 Task: For heading Calibri with Bold.  font size for heading24,  'Change the font style of data to'Bell MT.  and font size to 16,  Change the alignment of both headline & data to Align middle & Align Center.  In the sheet  Data Collection Template Workbook Sheet
Action: Mouse moved to (943, 125)
Screenshot: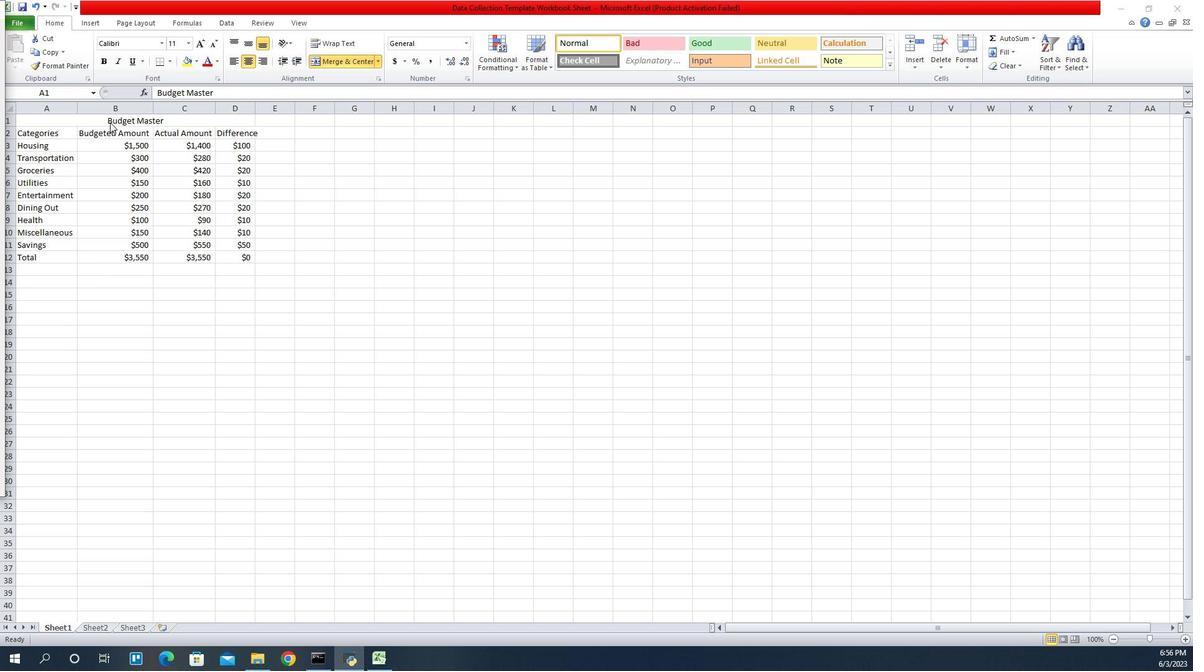 
Action: Mouse pressed left at (943, 125)
Screenshot: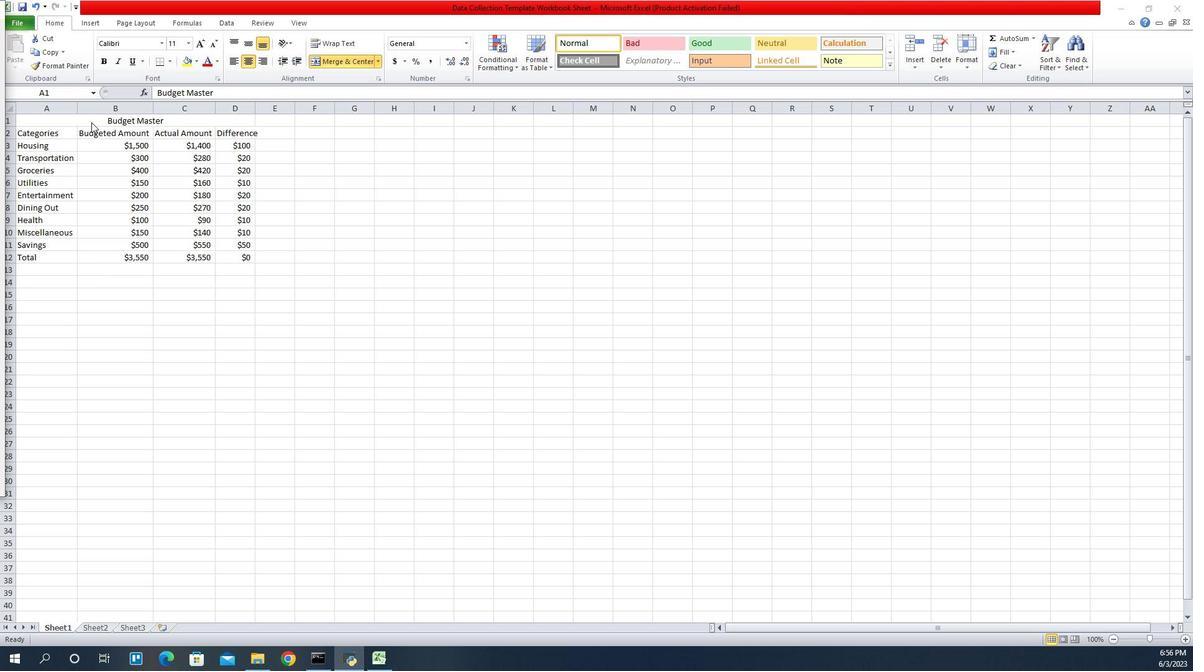 
Action: Mouse moved to (1011, 50)
Screenshot: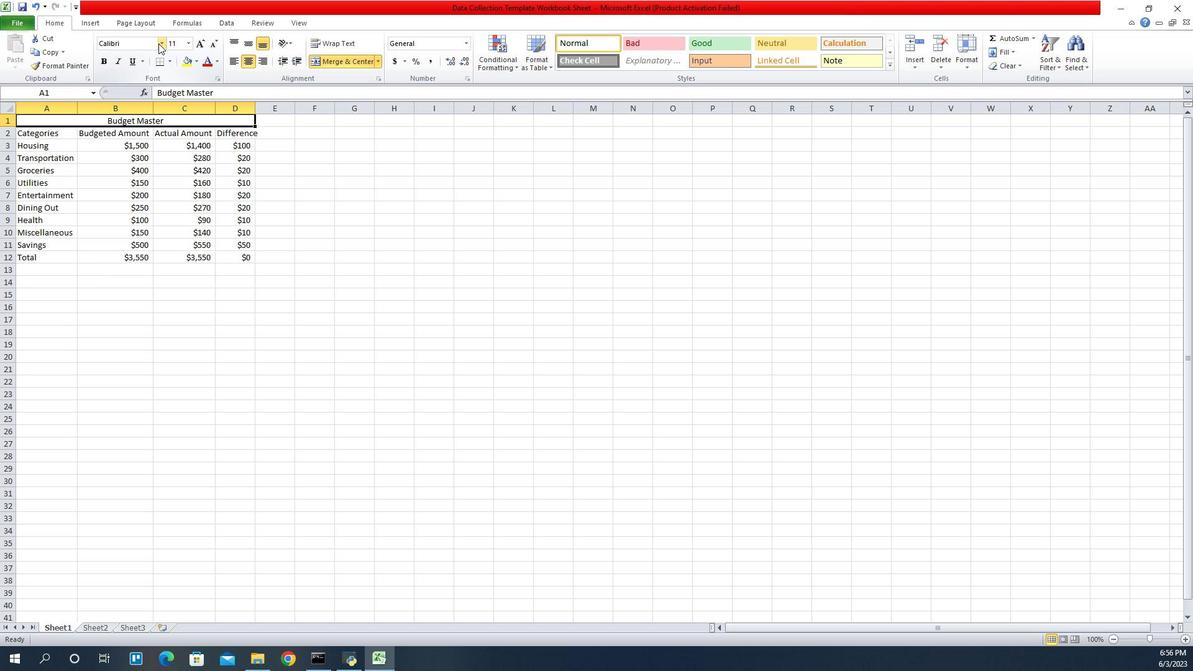 
Action: Mouse pressed left at (1011, 50)
Screenshot: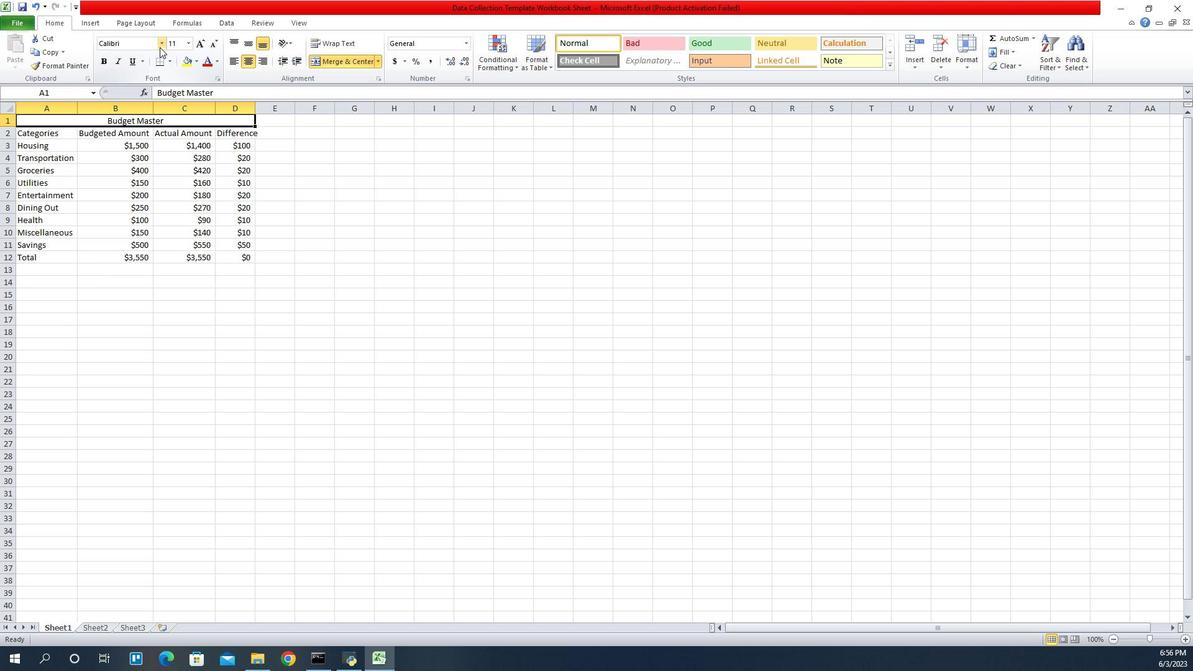 
Action: Mouse moved to (1004, 85)
Screenshot: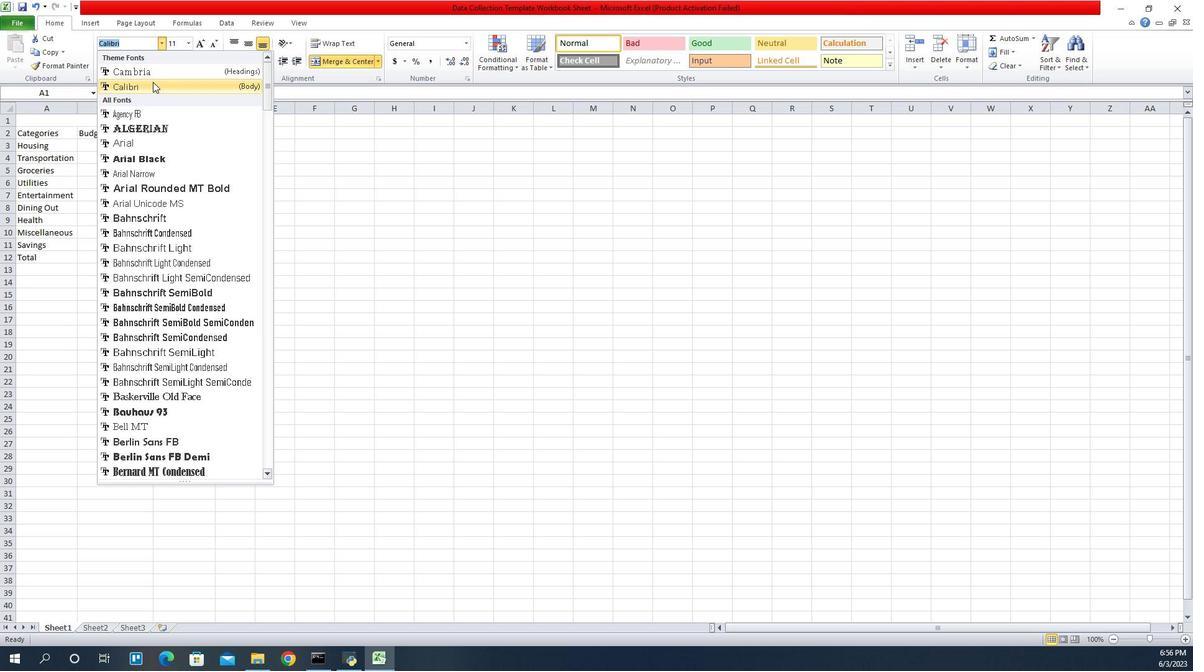 
Action: Mouse pressed left at (1004, 85)
Screenshot: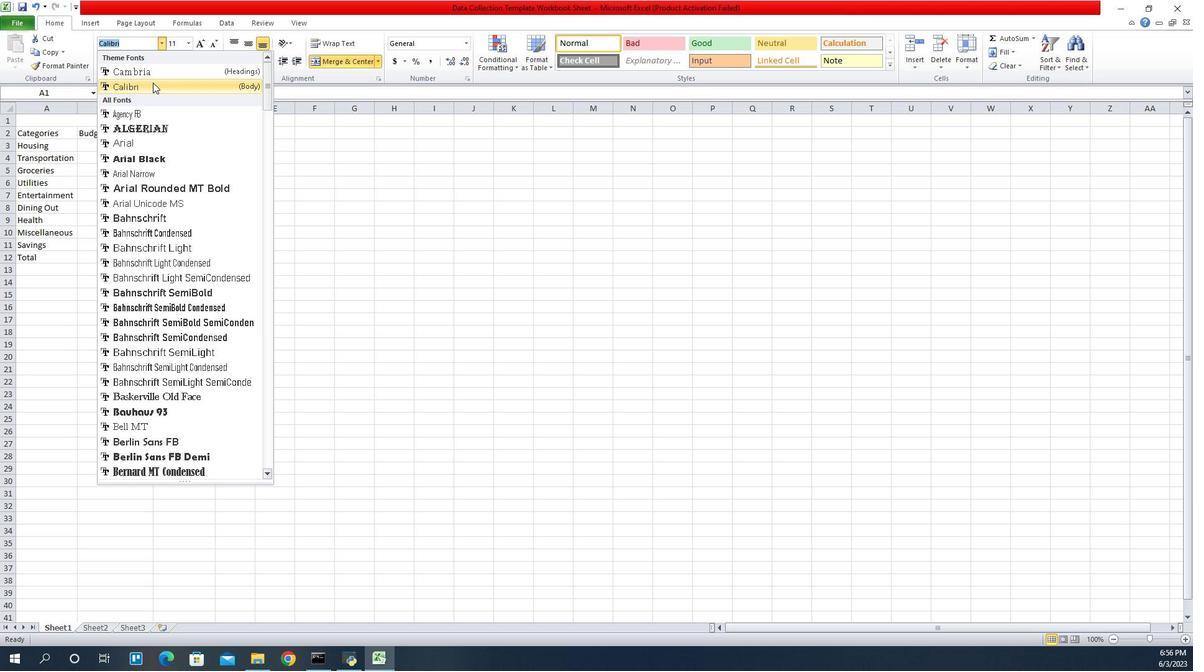 
Action: Mouse moved to (956, 65)
Screenshot: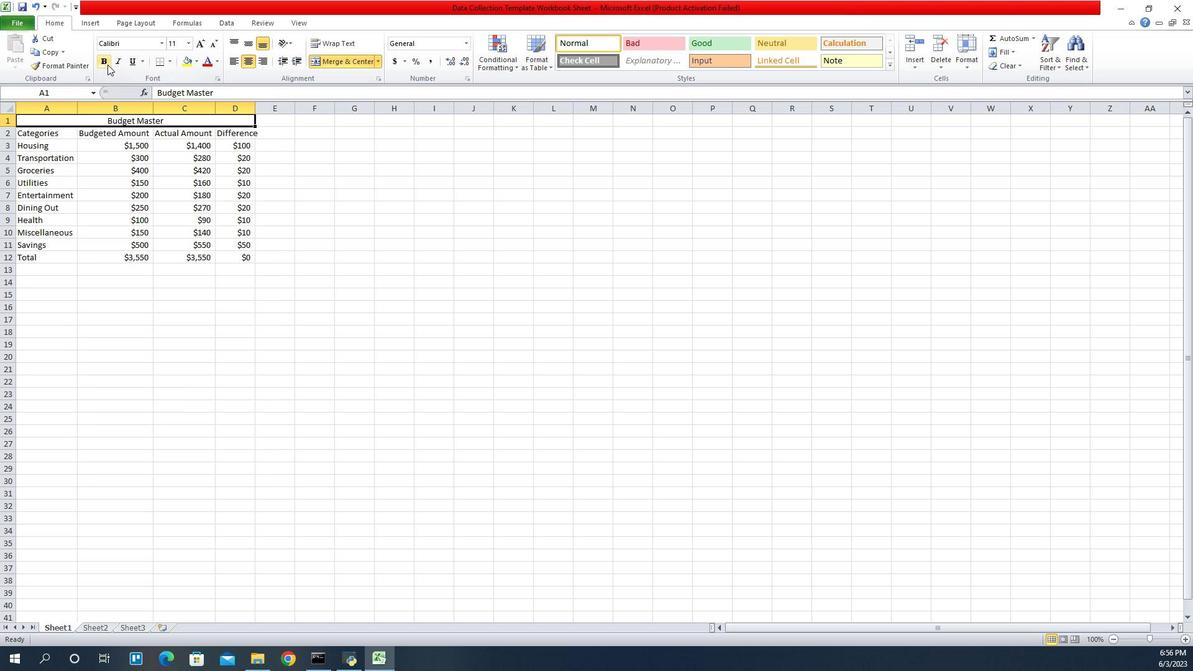 
Action: Mouse pressed left at (956, 65)
Screenshot: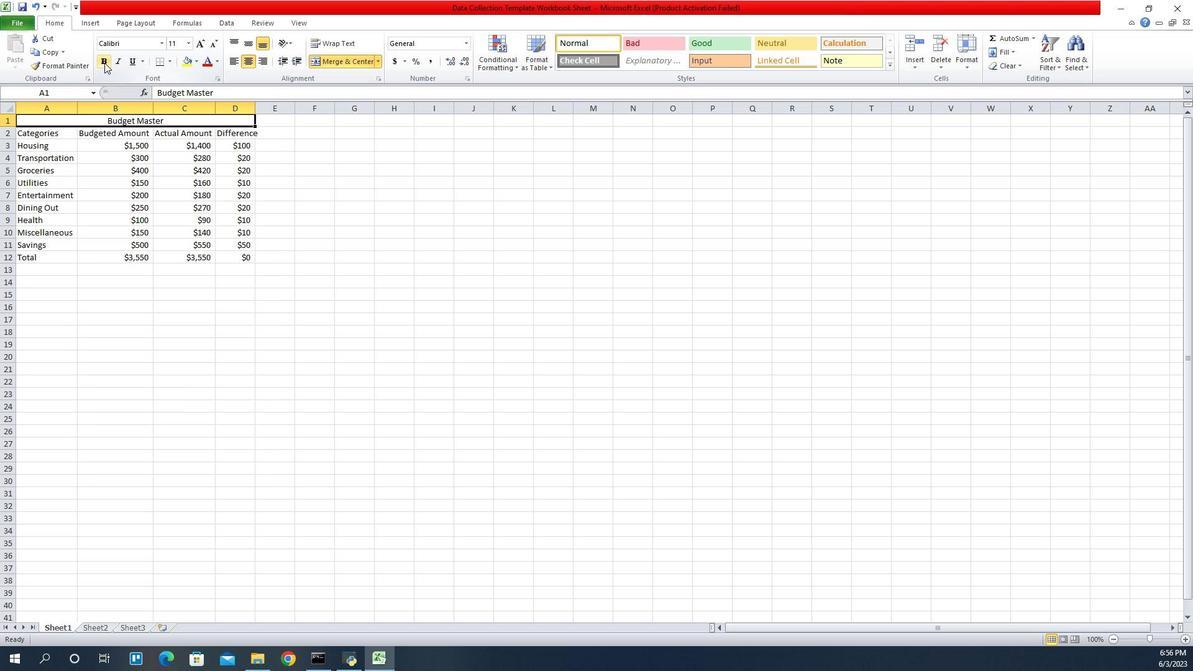 
Action: Mouse moved to (1038, 49)
Screenshot: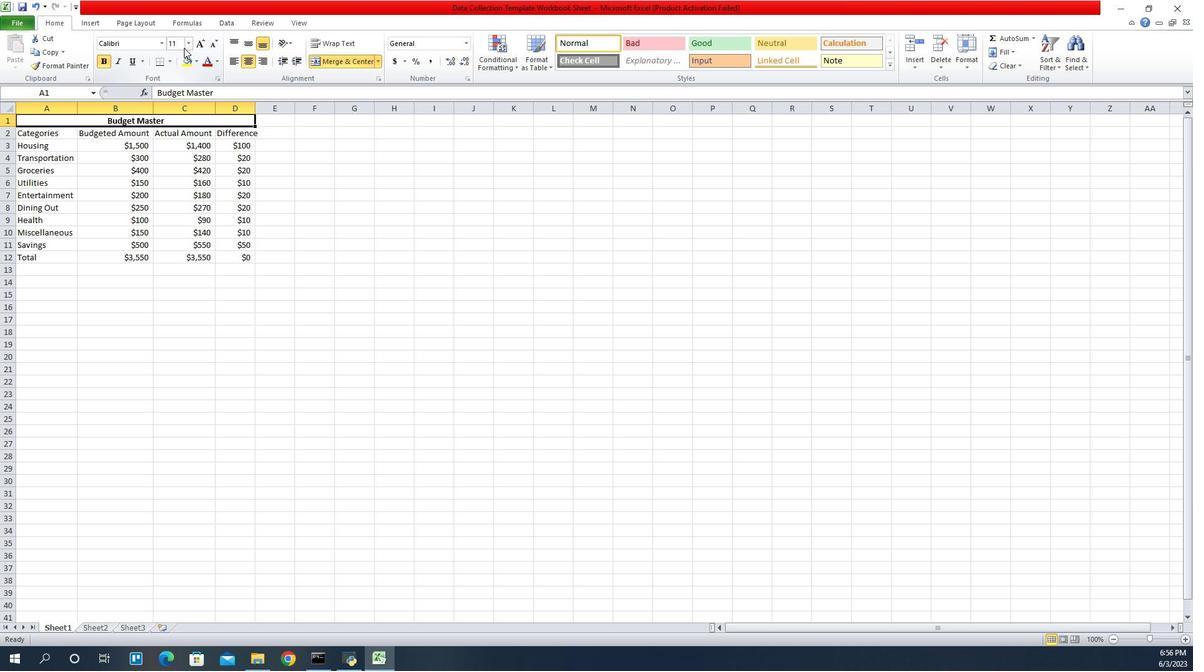
Action: Mouse pressed left at (1038, 49)
Screenshot: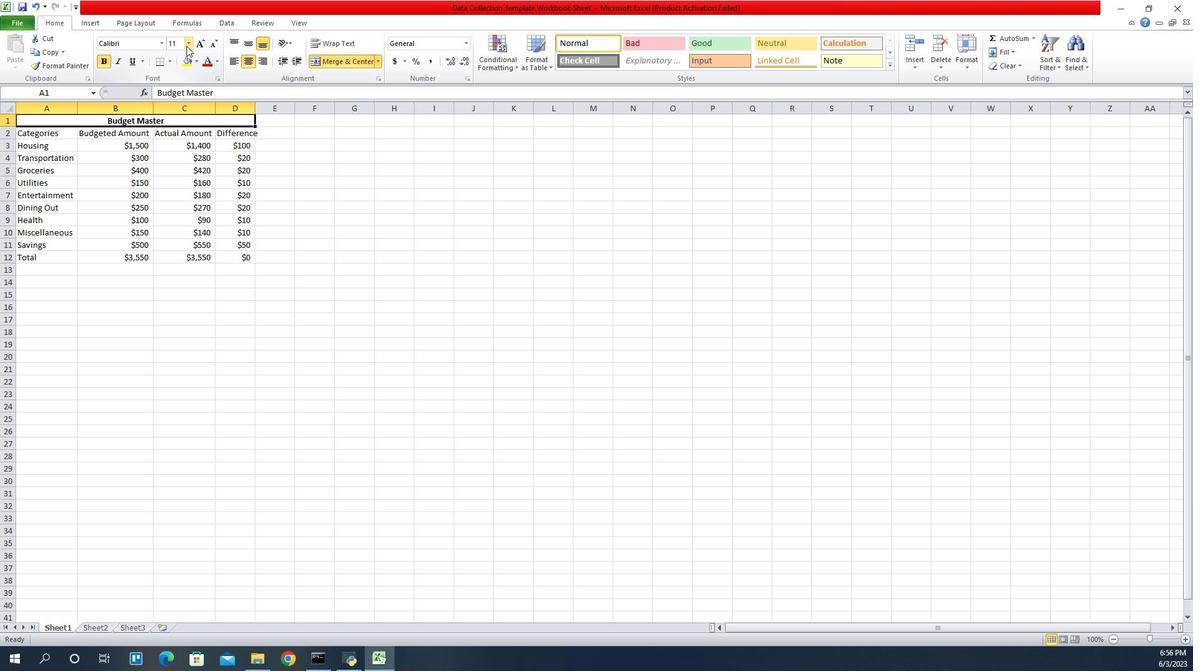 
Action: Mouse moved to (1023, 162)
Screenshot: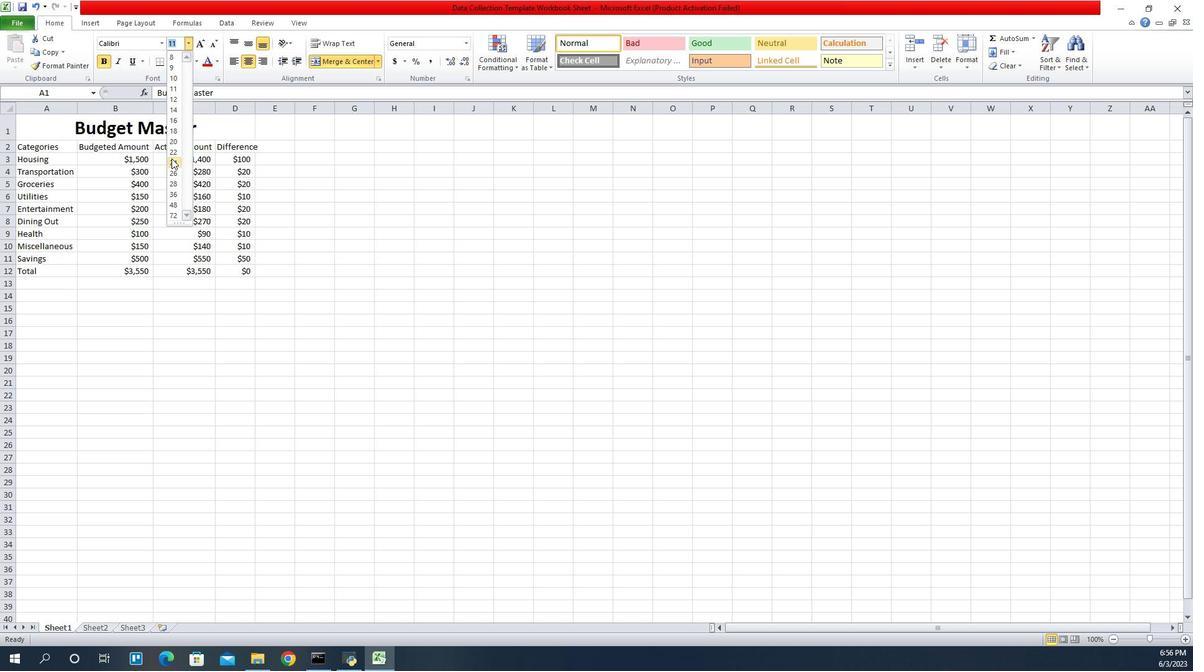 
Action: Mouse pressed left at (1023, 162)
Screenshot: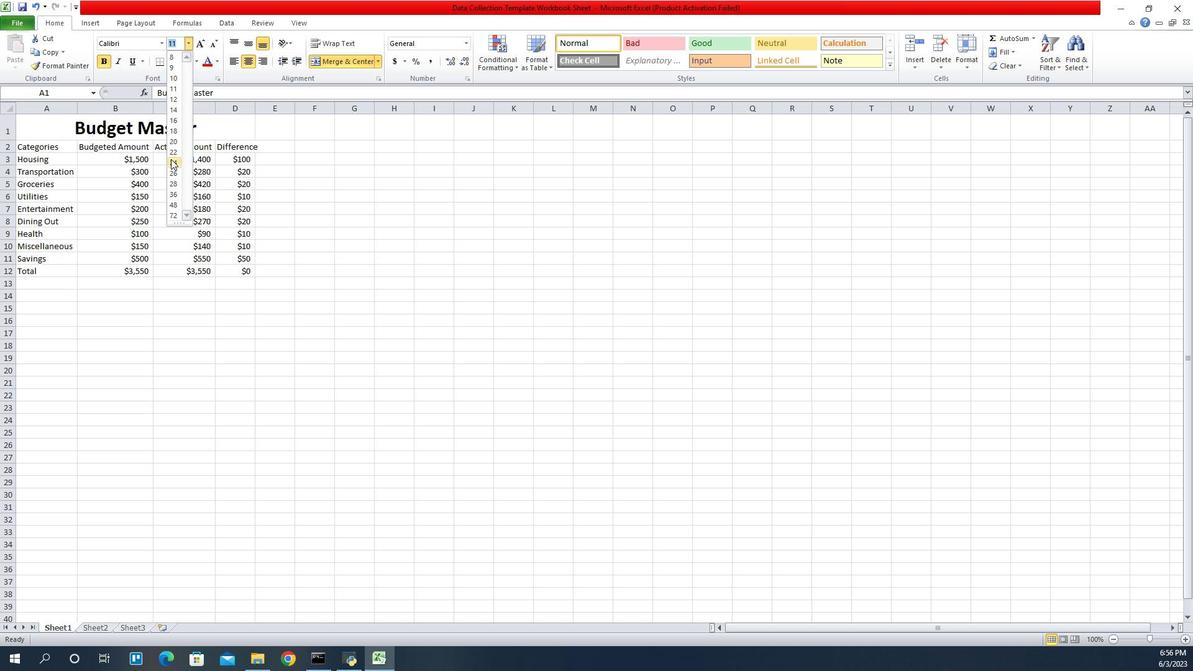 
Action: Mouse moved to (894, 147)
Screenshot: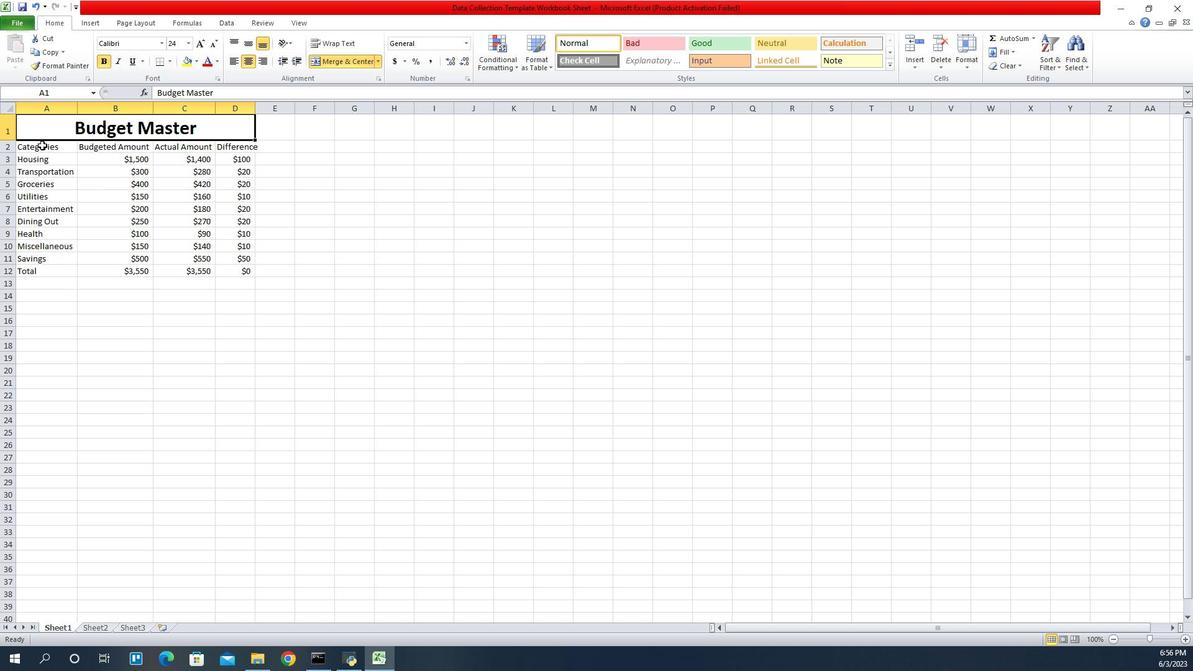 
Action: Mouse pressed left at (894, 147)
Screenshot: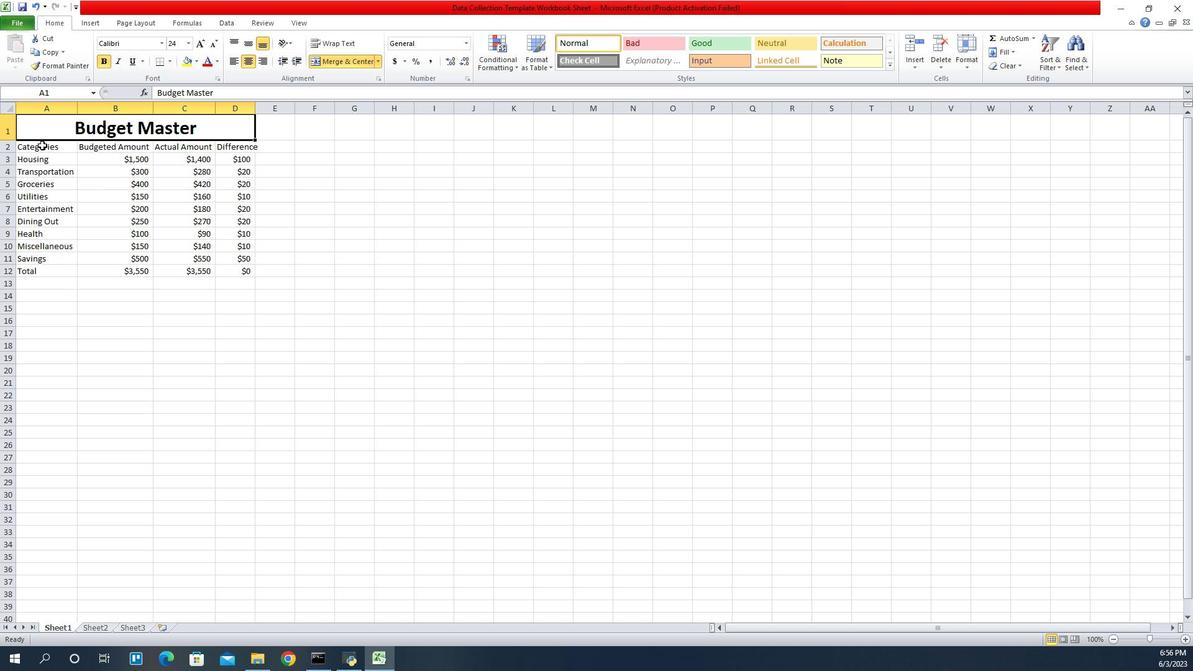 
Action: Mouse moved to (1014, 45)
Screenshot: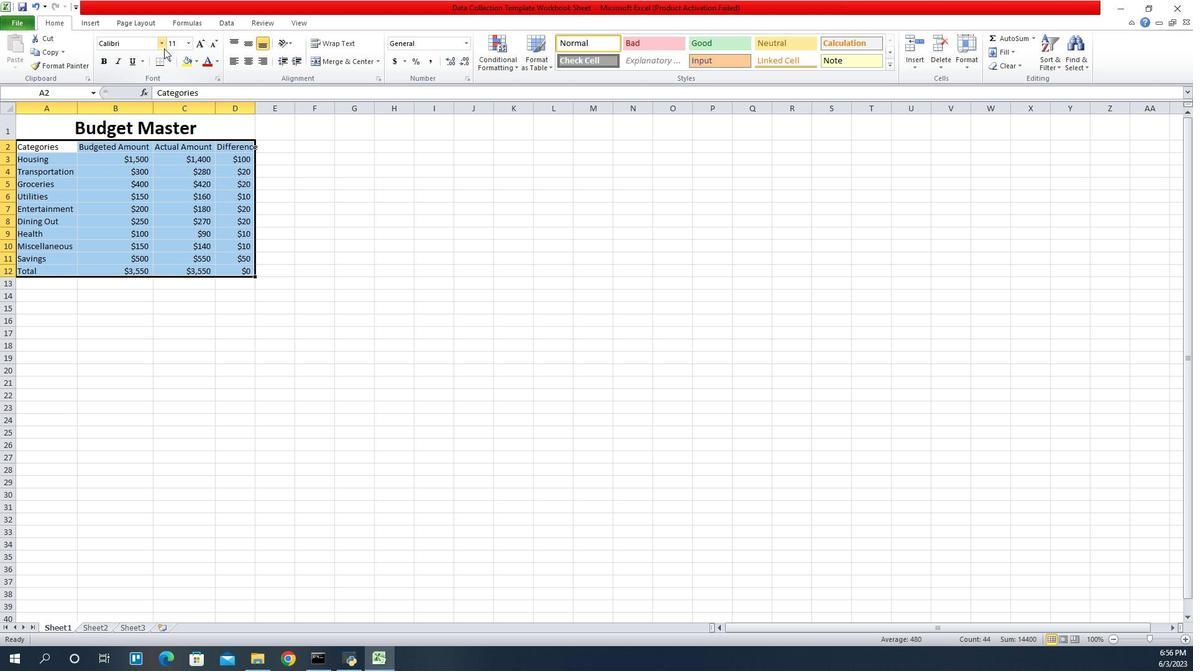 
Action: Mouse pressed left at (1014, 45)
Screenshot: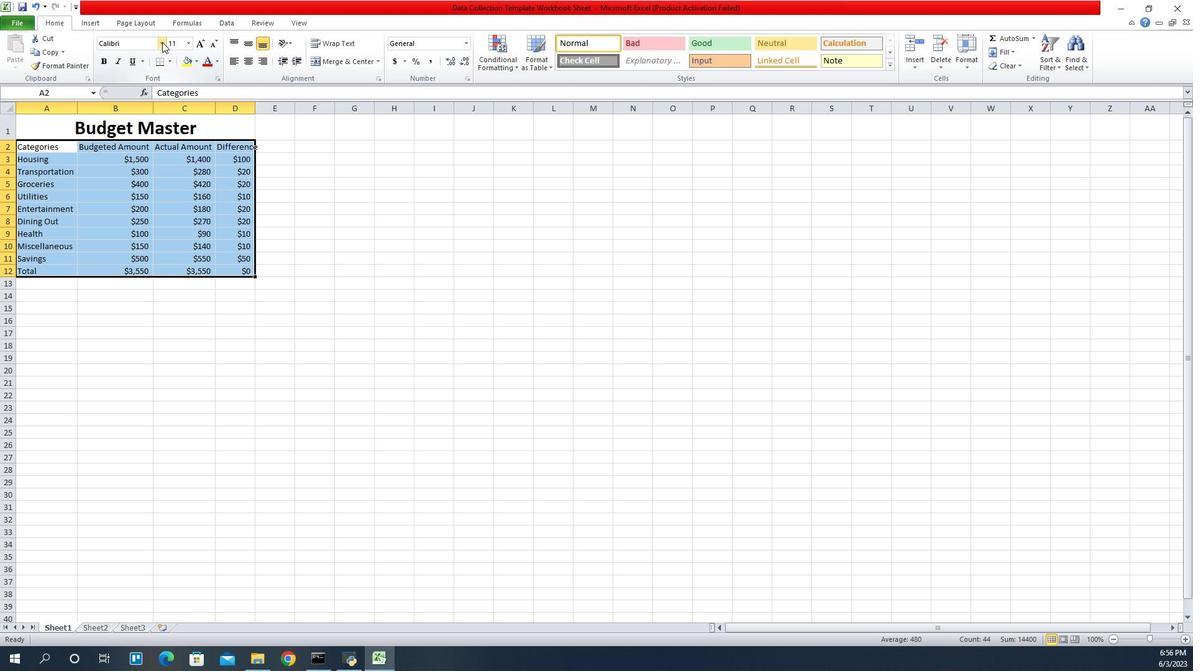 
Action: Mouse moved to (989, 425)
Screenshot: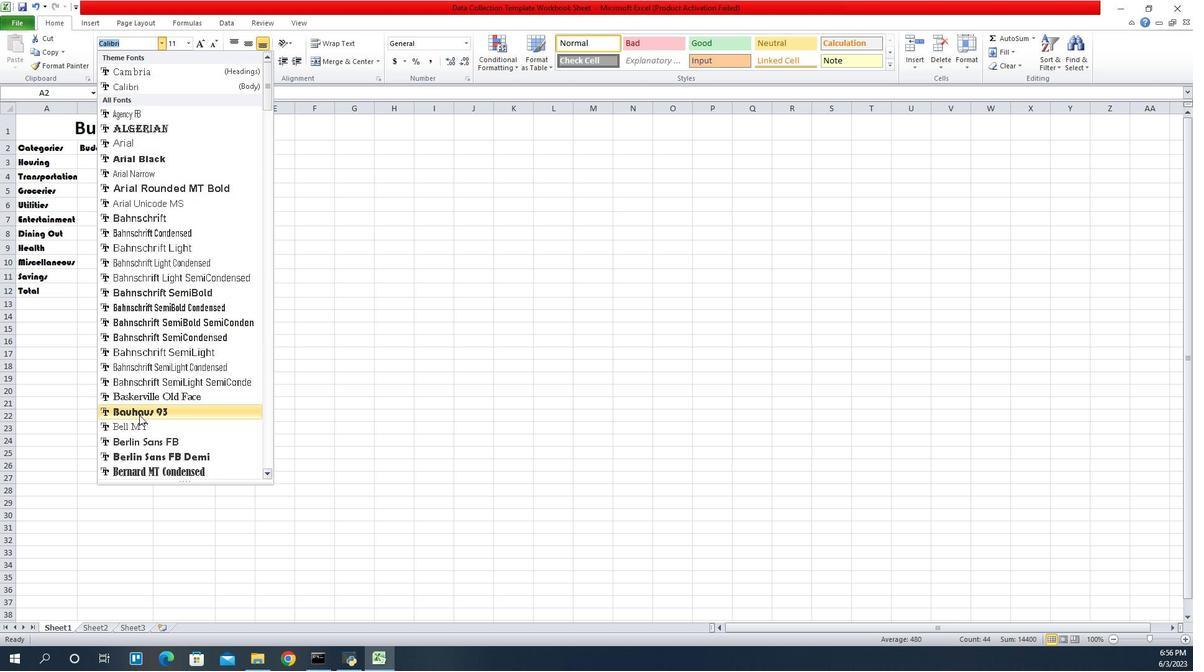 
Action: Mouse pressed left at (989, 425)
Screenshot: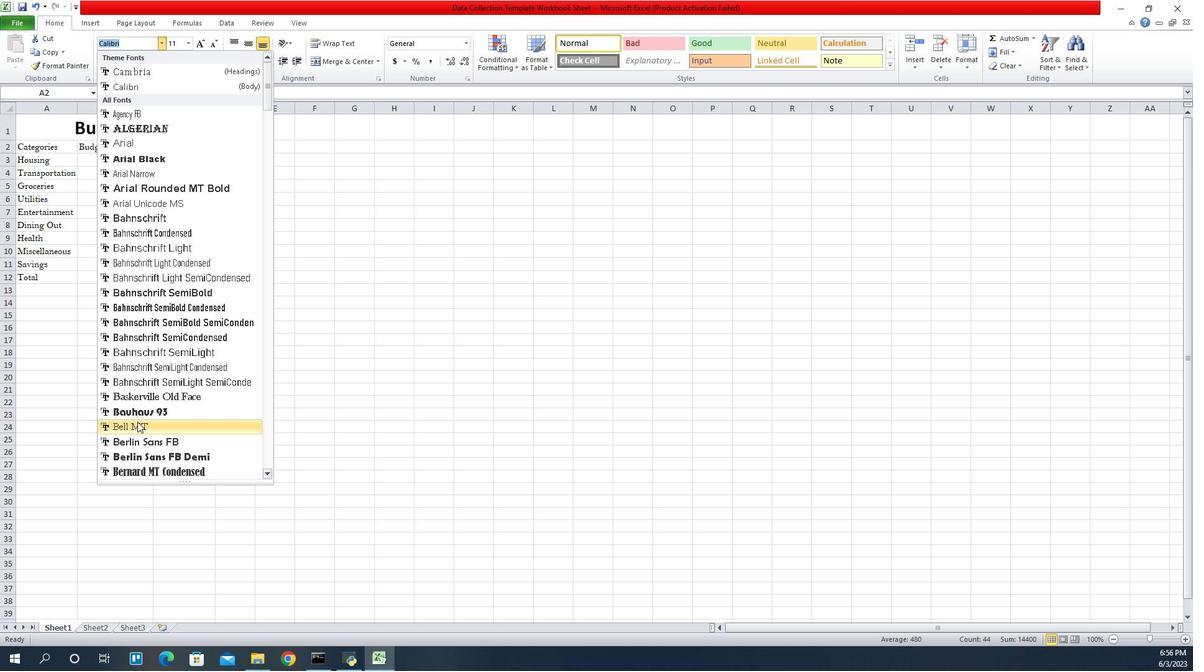 
Action: Mouse moved to (1041, 47)
Screenshot: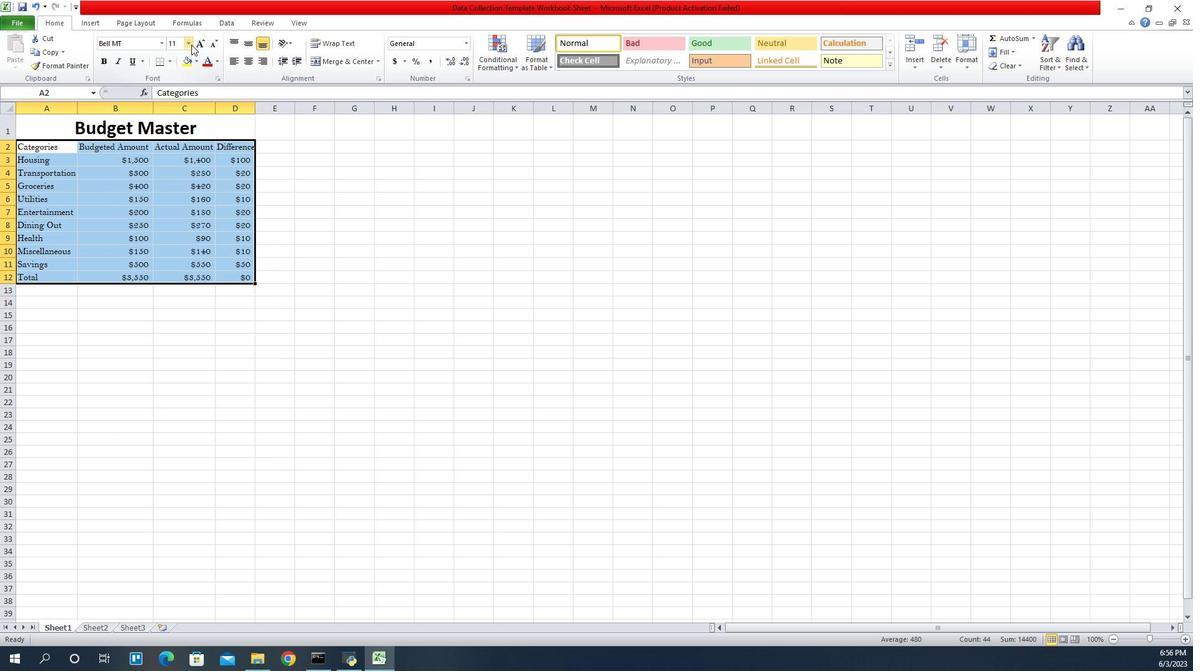 
Action: Mouse pressed left at (1041, 47)
Screenshot: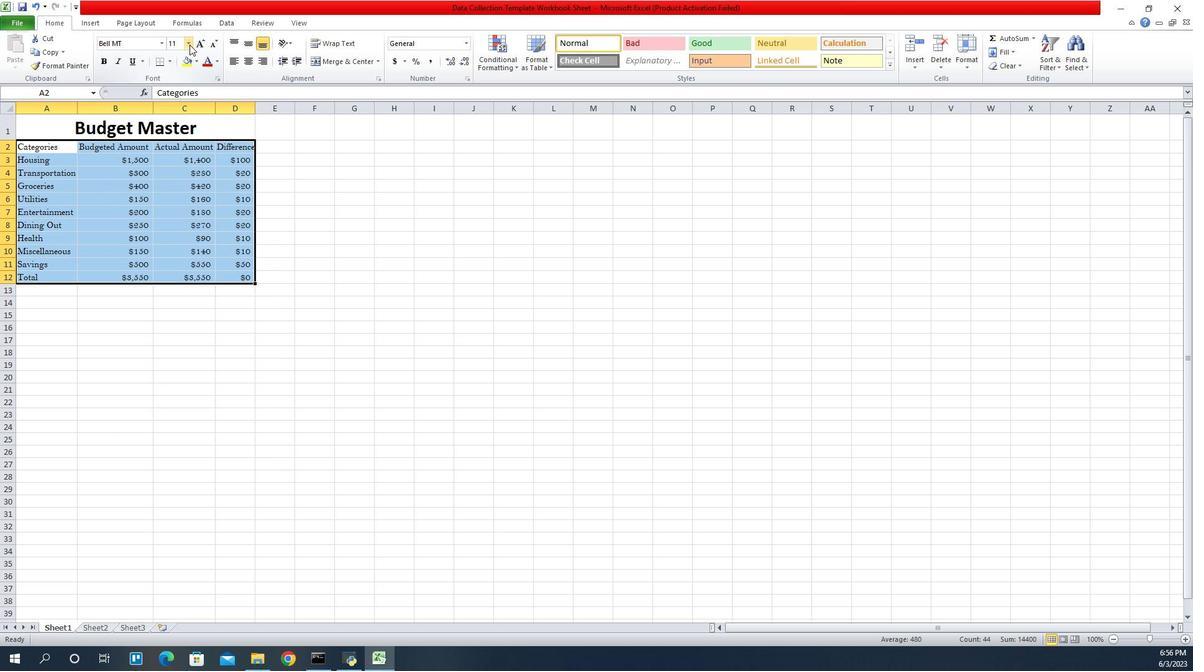
Action: Mouse moved to (1025, 123)
Screenshot: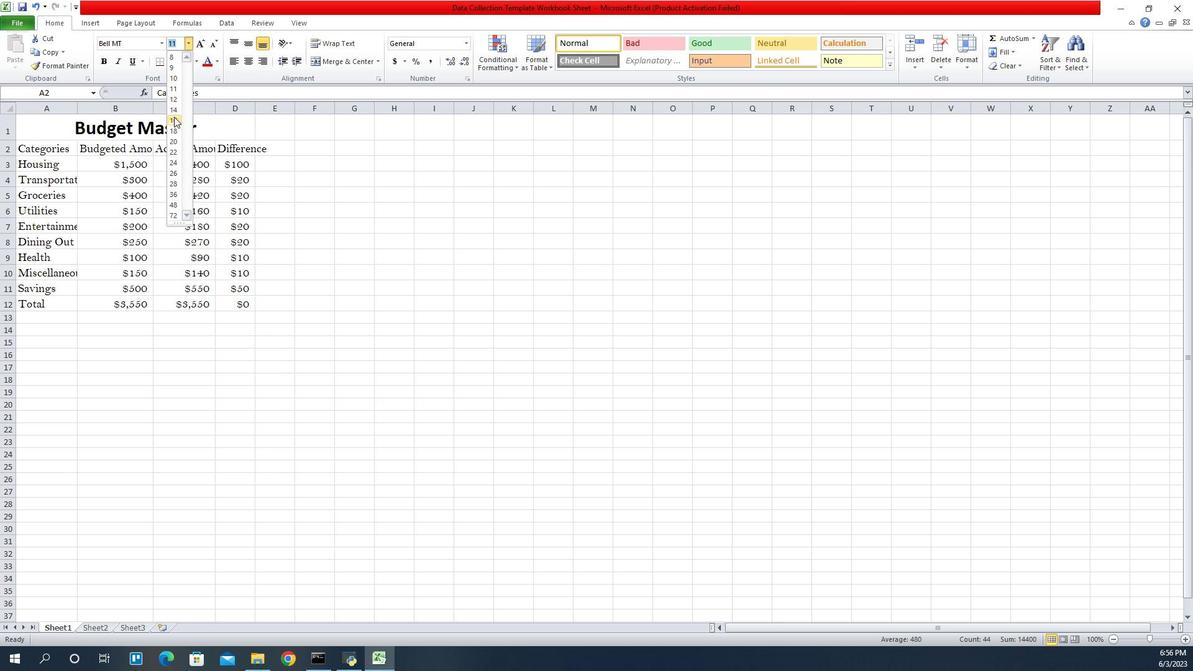 
Action: Mouse pressed left at (1025, 123)
Screenshot: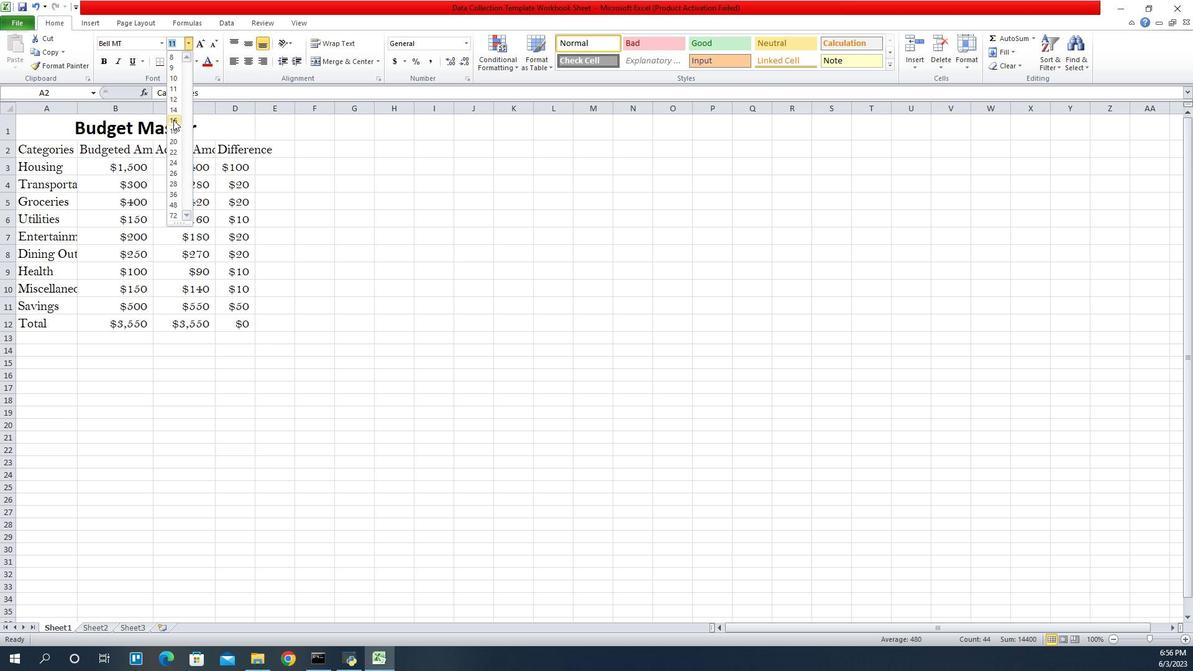 
Action: Mouse moved to (917, 119)
Screenshot: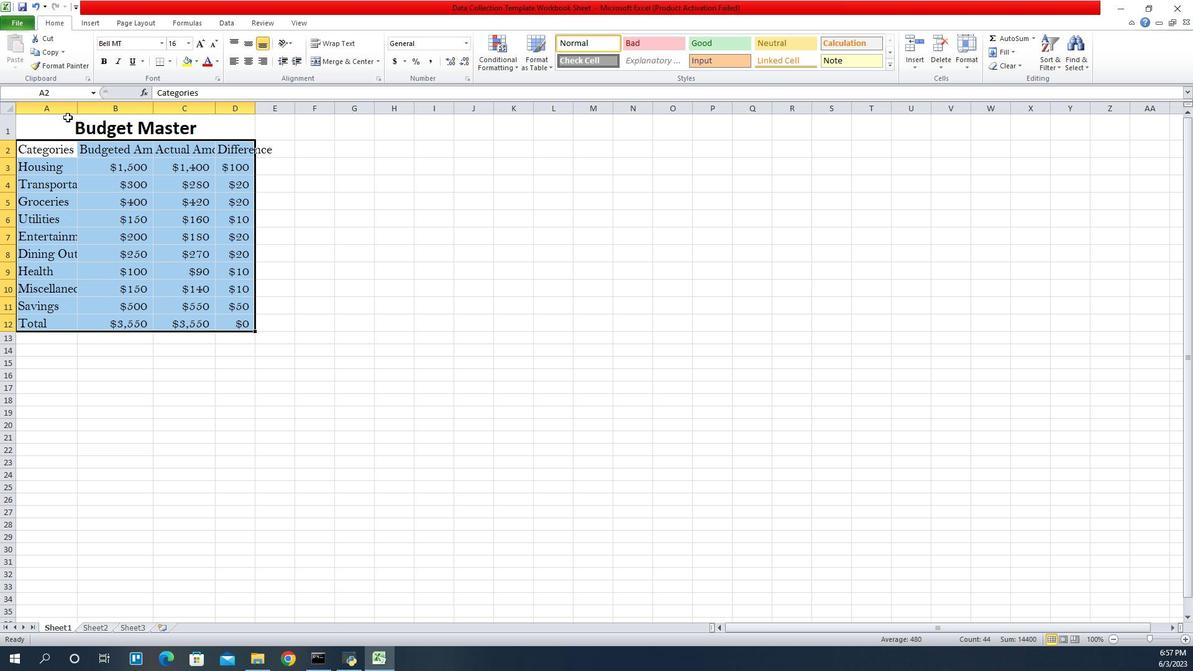 
Action: Mouse pressed left at (917, 119)
Screenshot: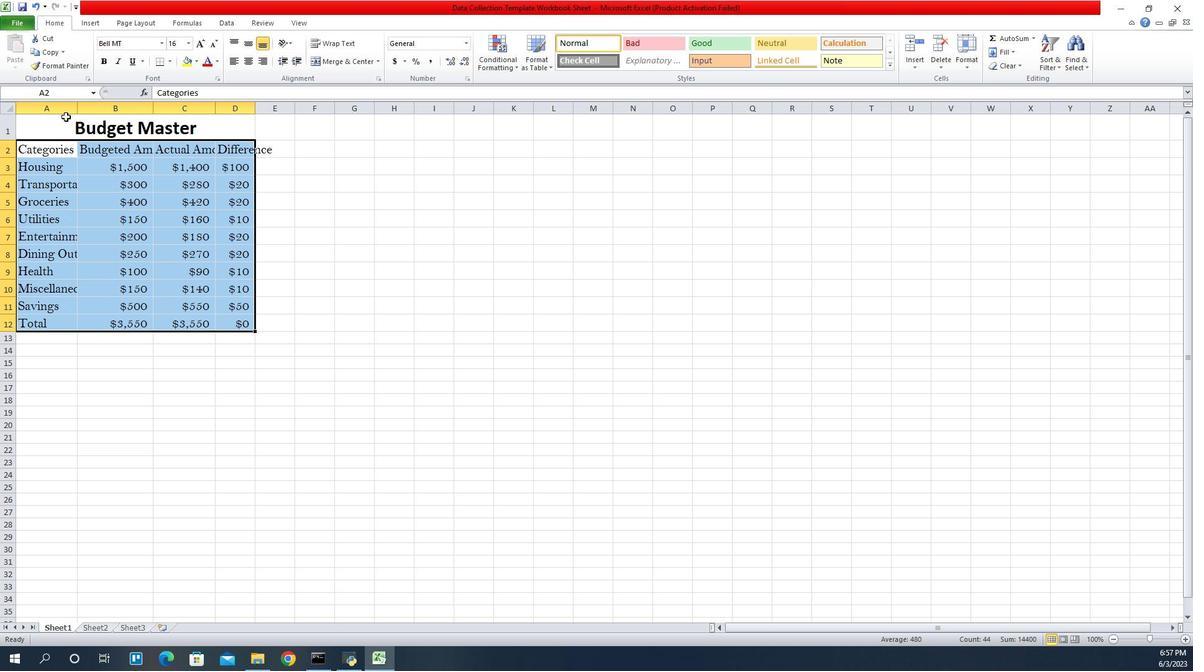 
Action: Mouse moved to (1103, 47)
Screenshot: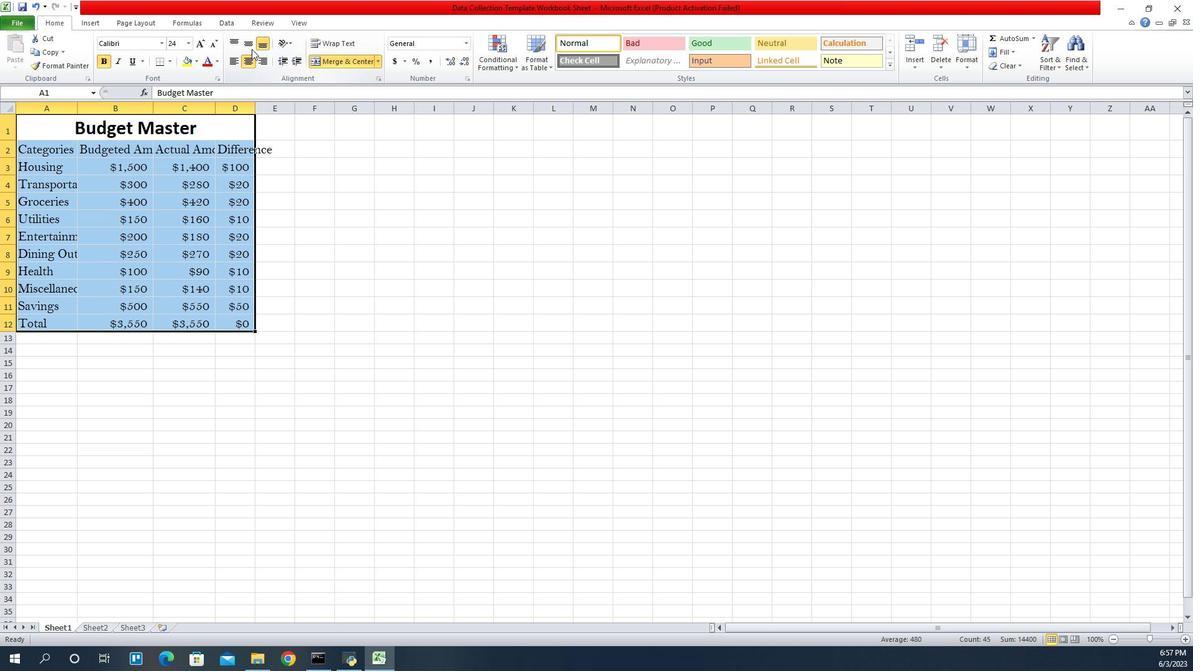 
Action: Mouse pressed left at (1103, 47)
Screenshot: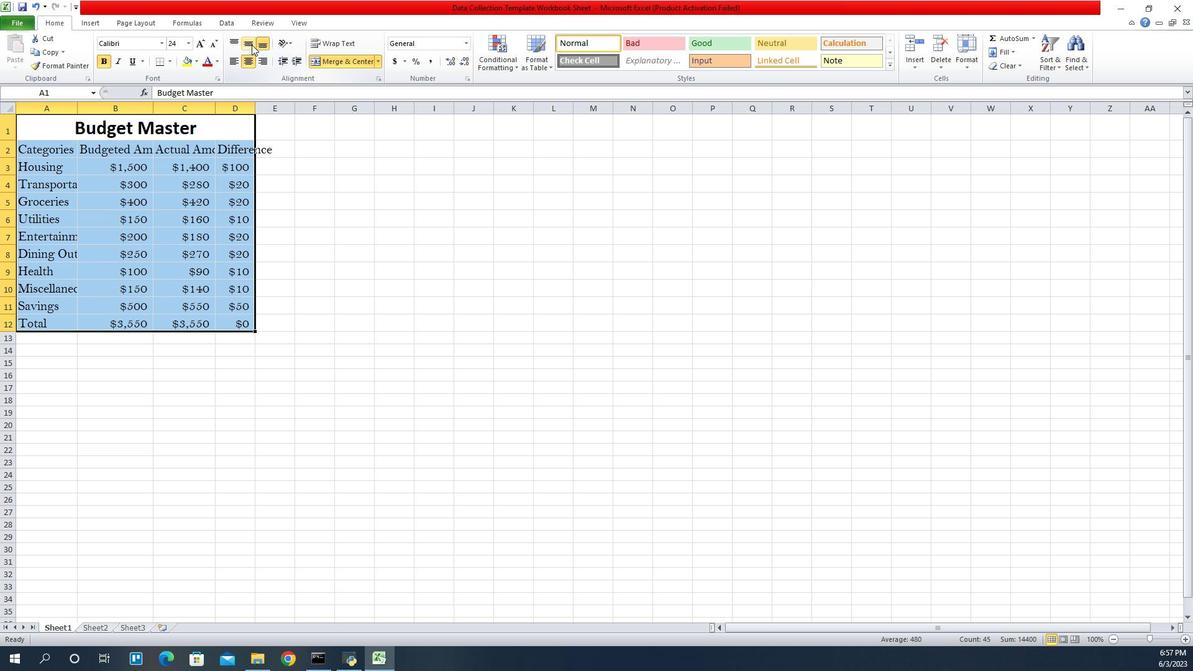 
Action: Mouse moved to (1103, 67)
Screenshot: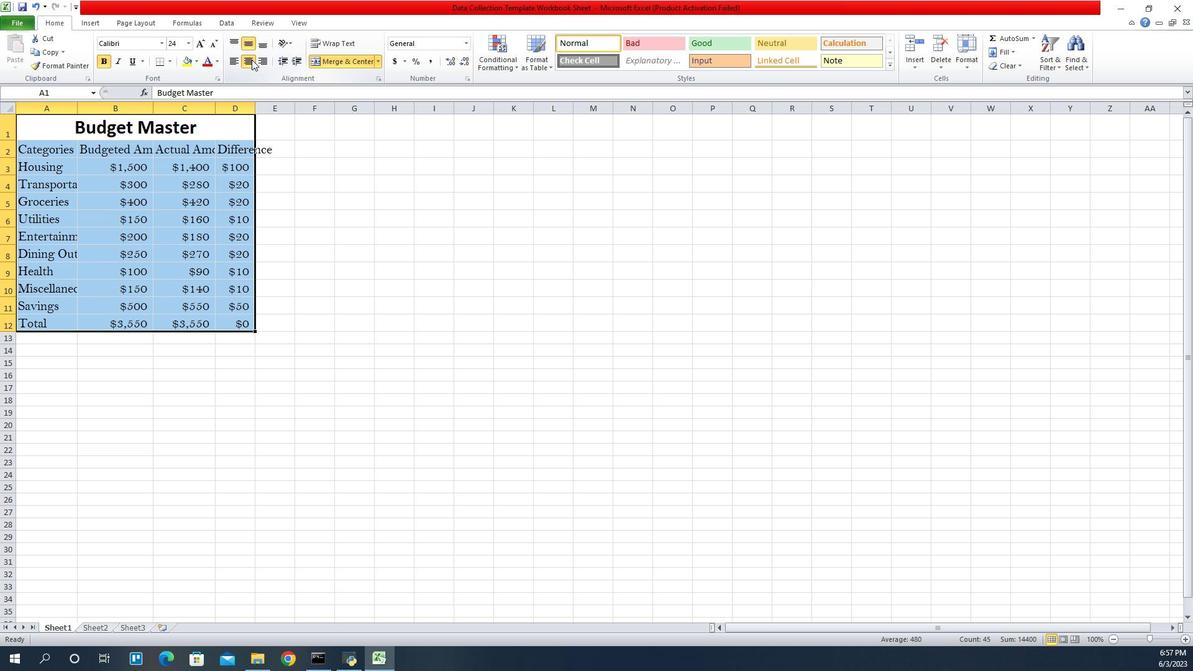 
Action: Mouse pressed left at (1103, 67)
Screenshot: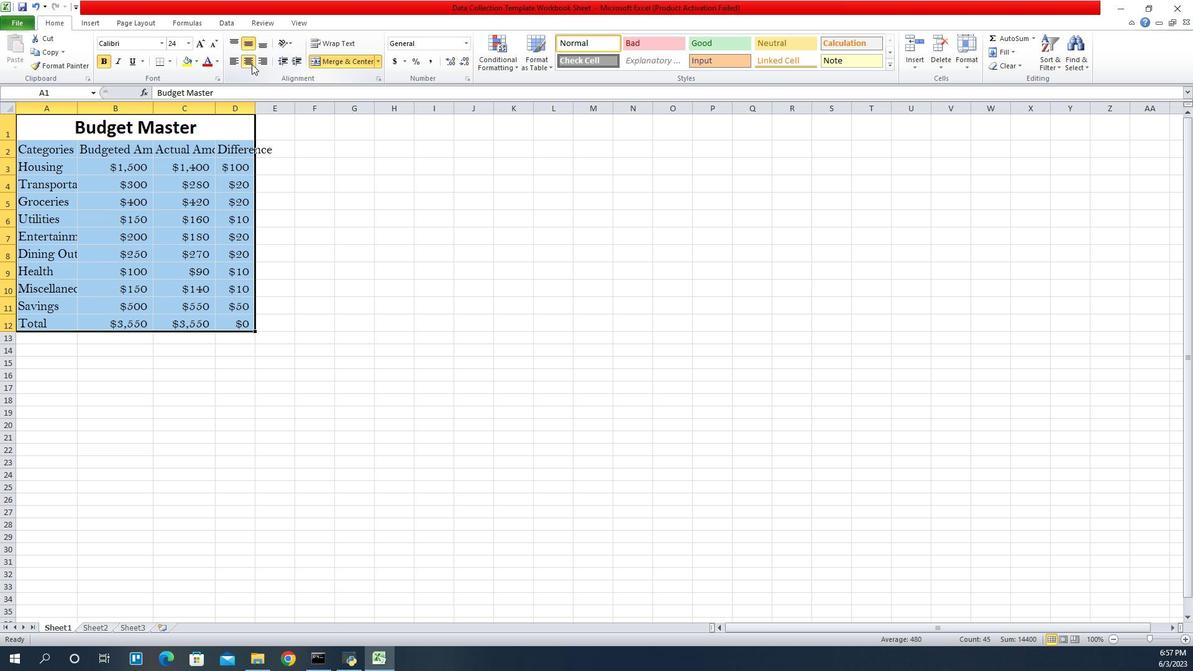 
Action: Mouse pressed left at (1103, 67)
Screenshot: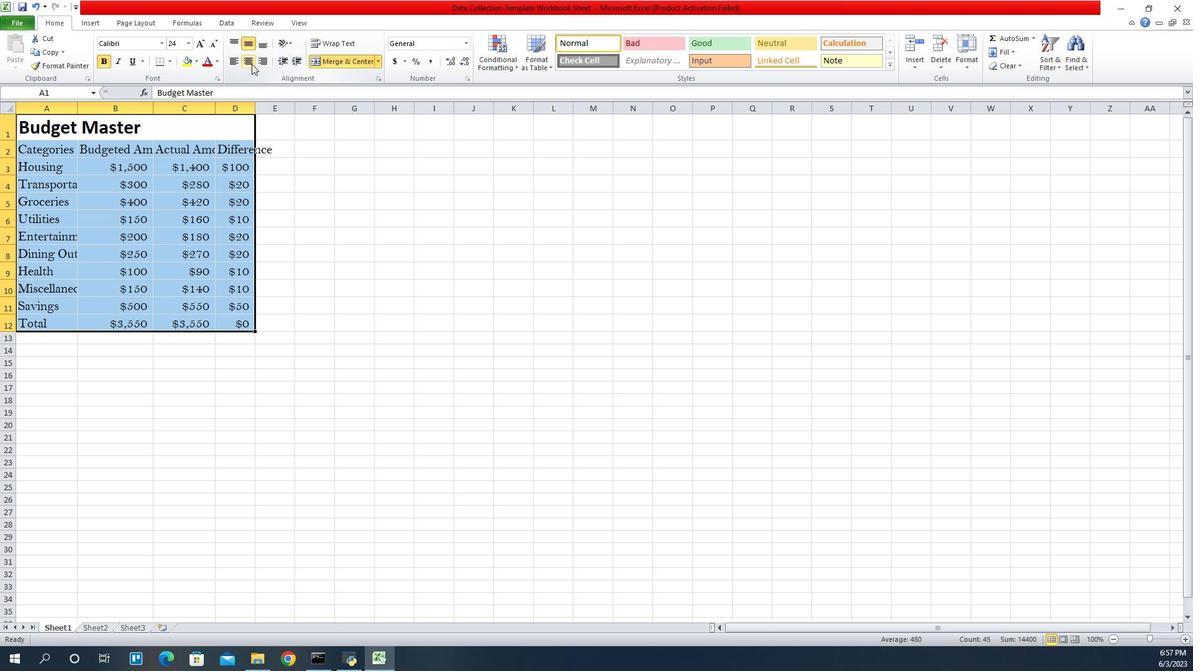
Action: Mouse moved to (929, 110)
Screenshot: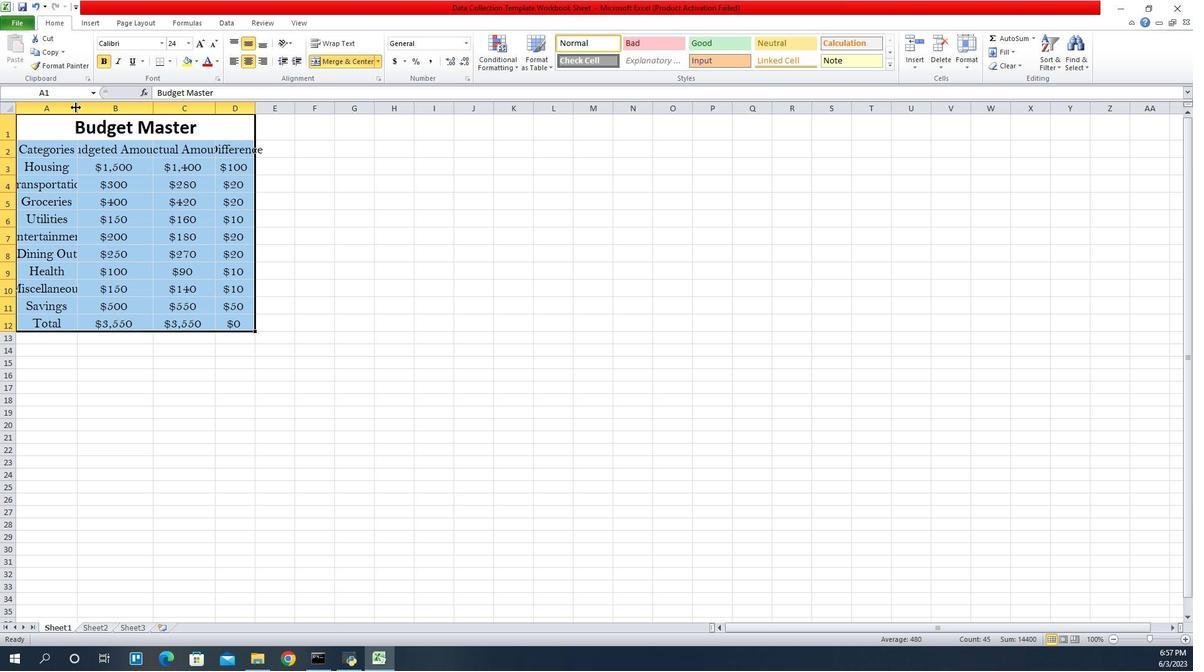 
Action: Mouse pressed left at (929, 110)
Screenshot: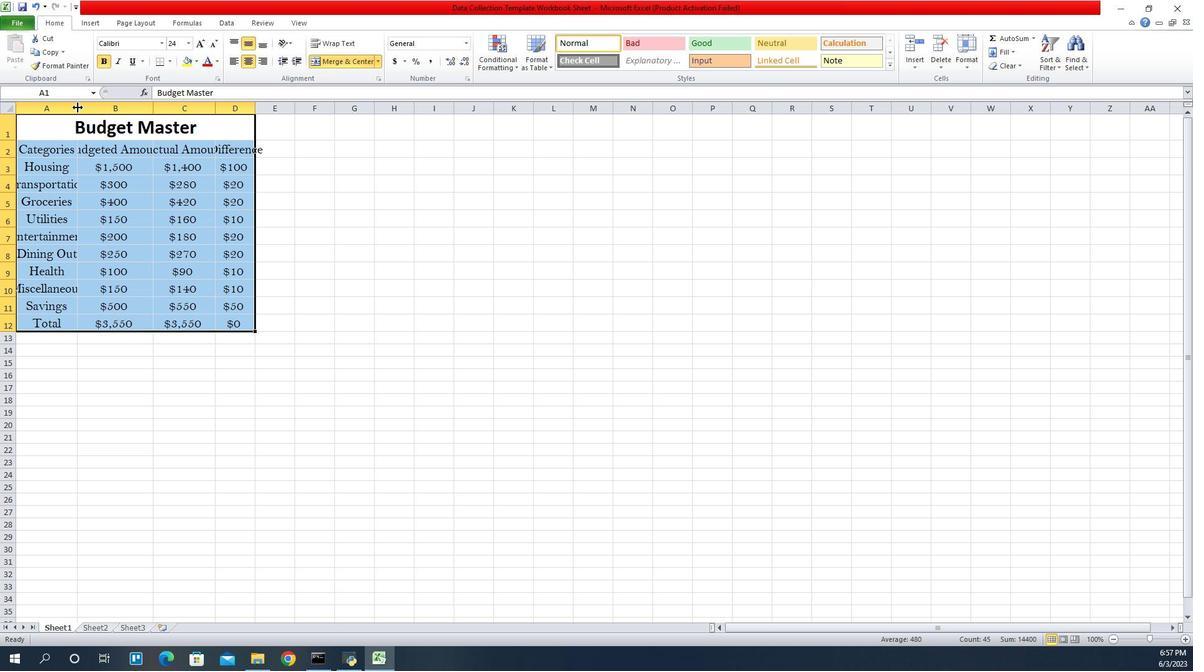
Action: Mouse pressed left at (929, 110)
Screenshot: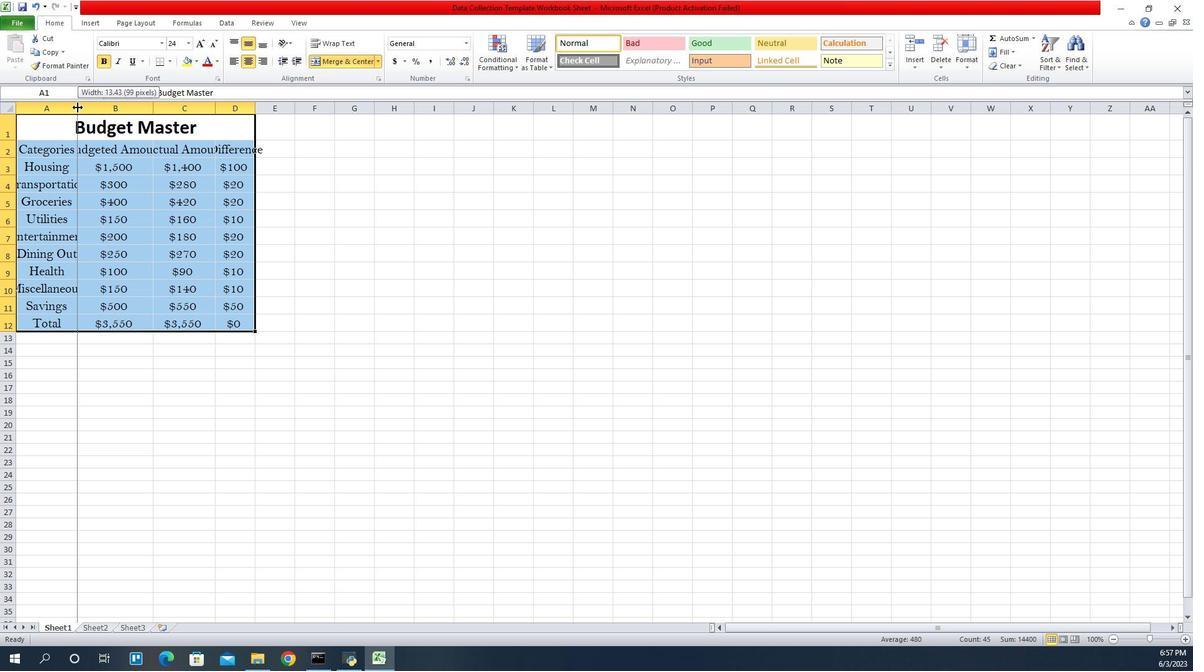 
Action: Mouse moved to (1032, 111)
Screenshot: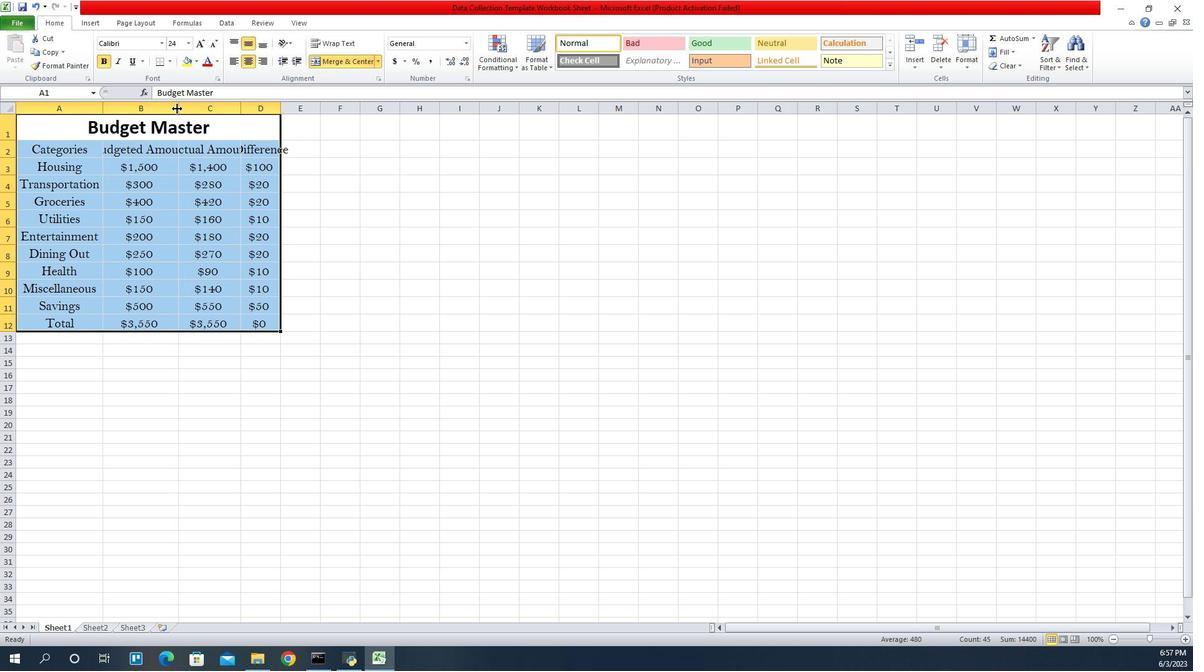 
Action: Mouse pressed left at (1032, 111)
Screenshot: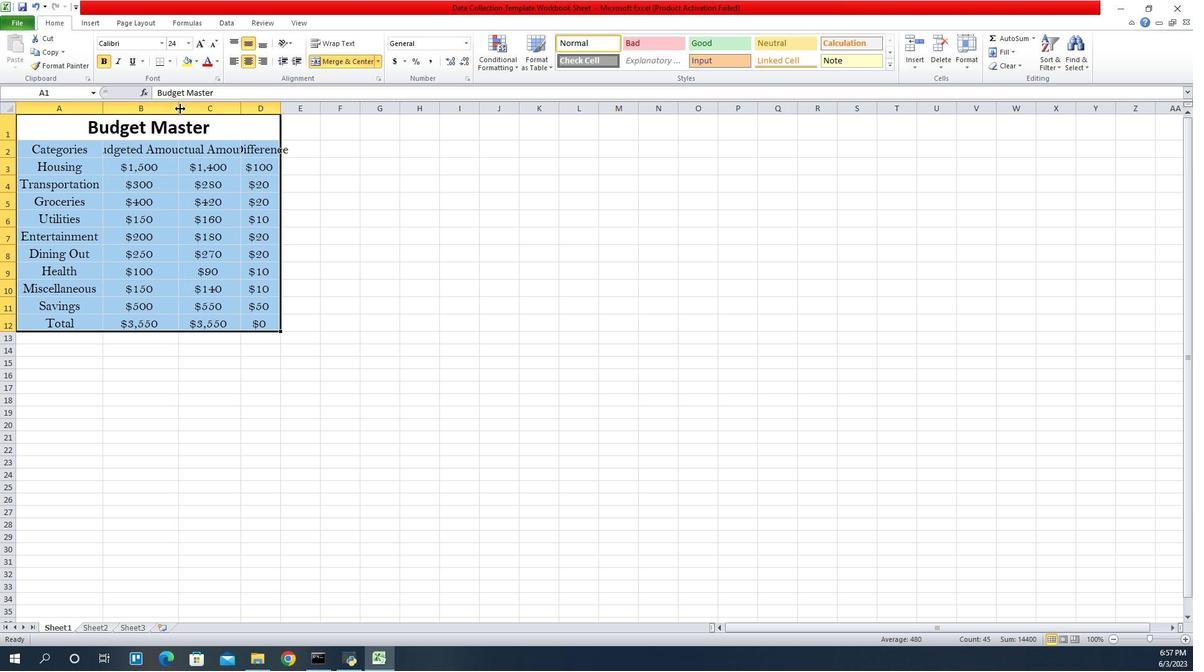 
Action: Mouse pressed left at (1032, 111)
Screenshot: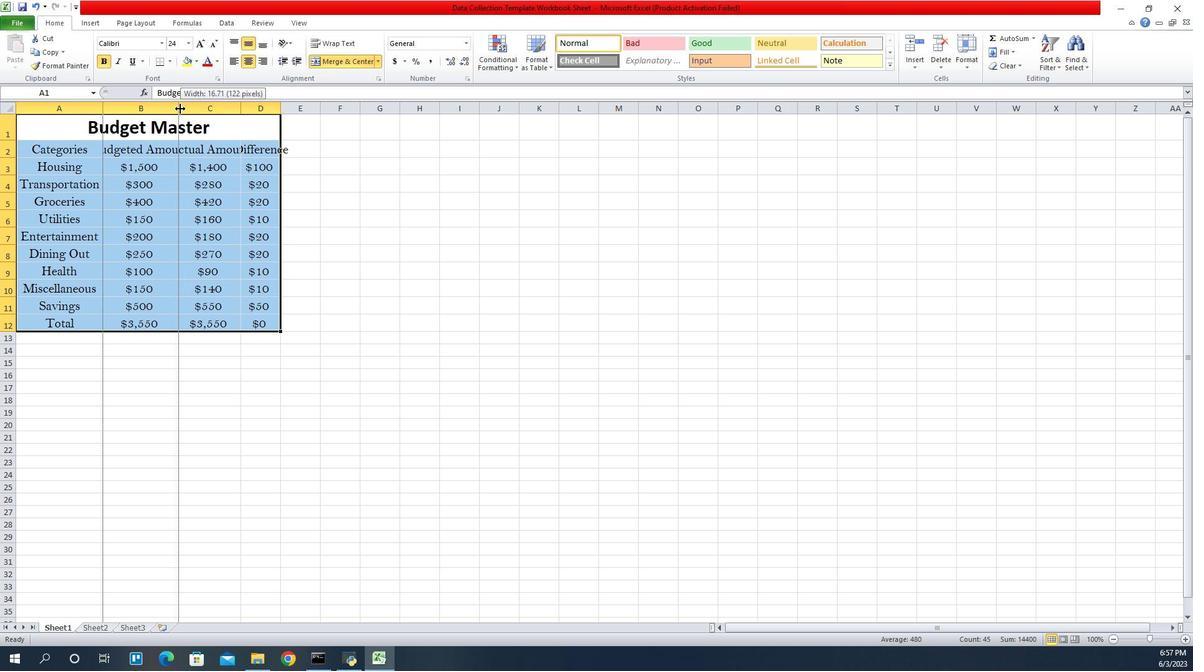 
Action: Mouse moved to (1123, 107)
Screenshot: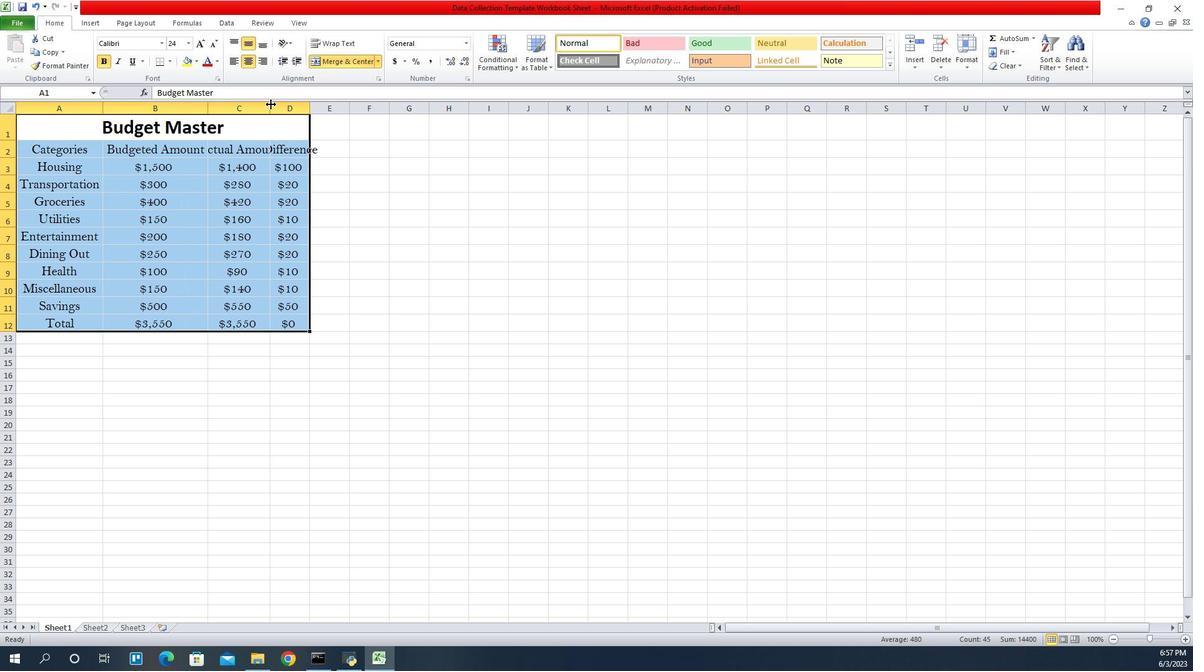 
Action: Mouse pressed left at (1123, 107)
Screenshot: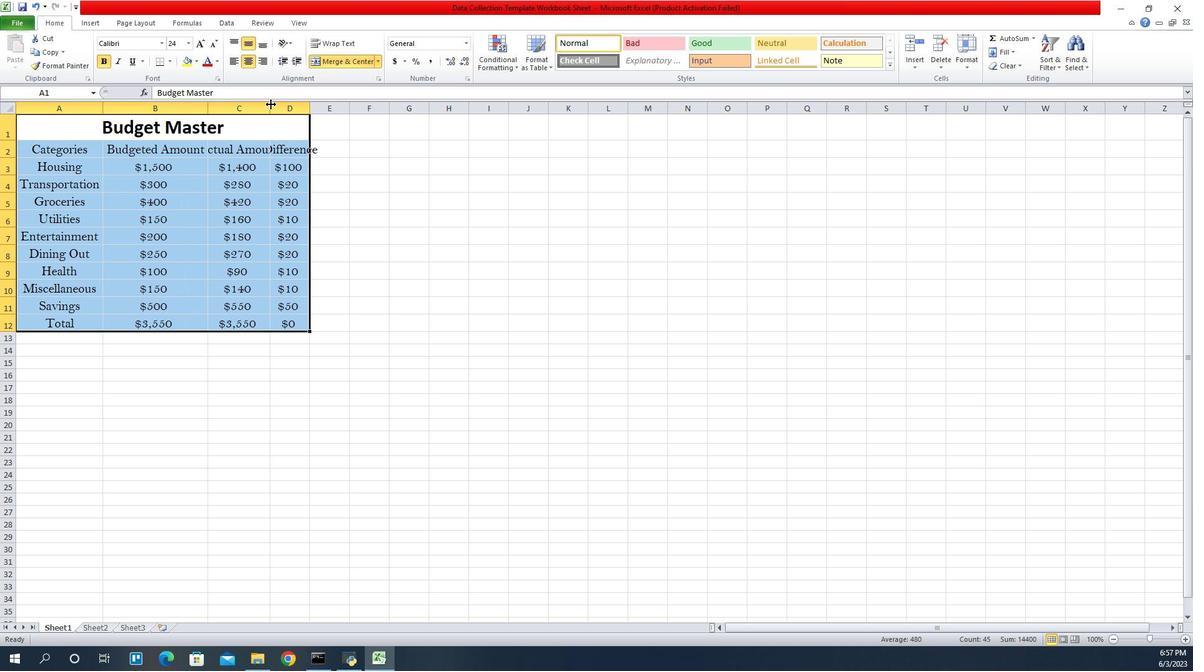 
Action: Mouse pressed left at (1123, 107)
Screenshot: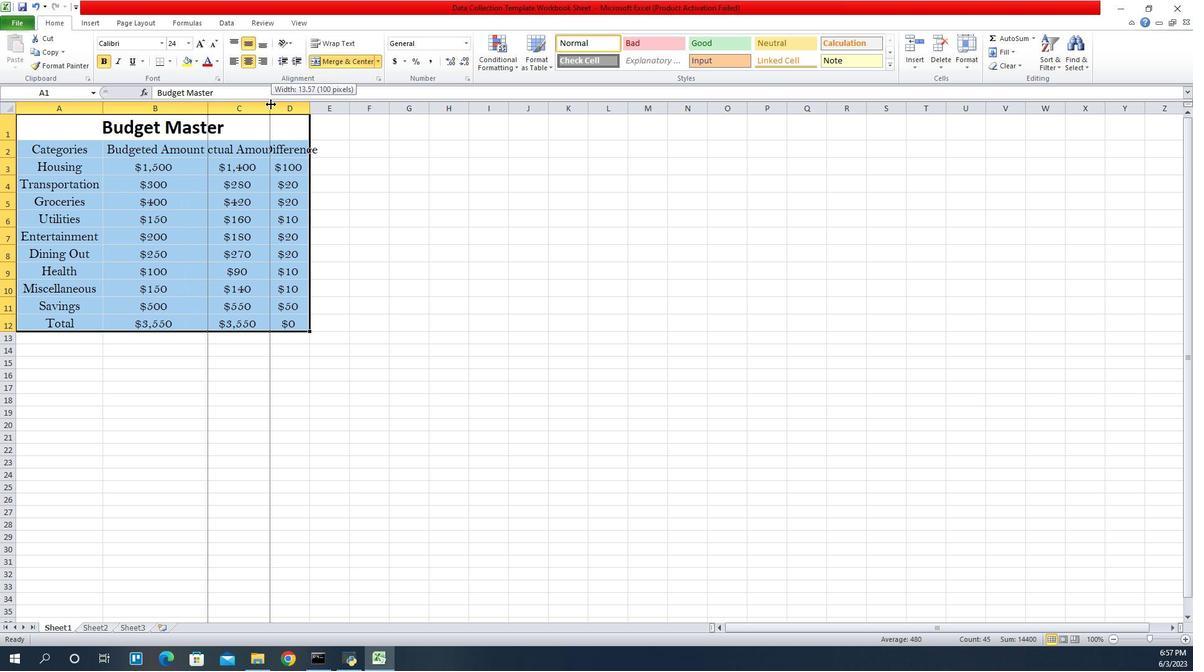 
Action: Mouse moved to (1186, 109)
Screenshot: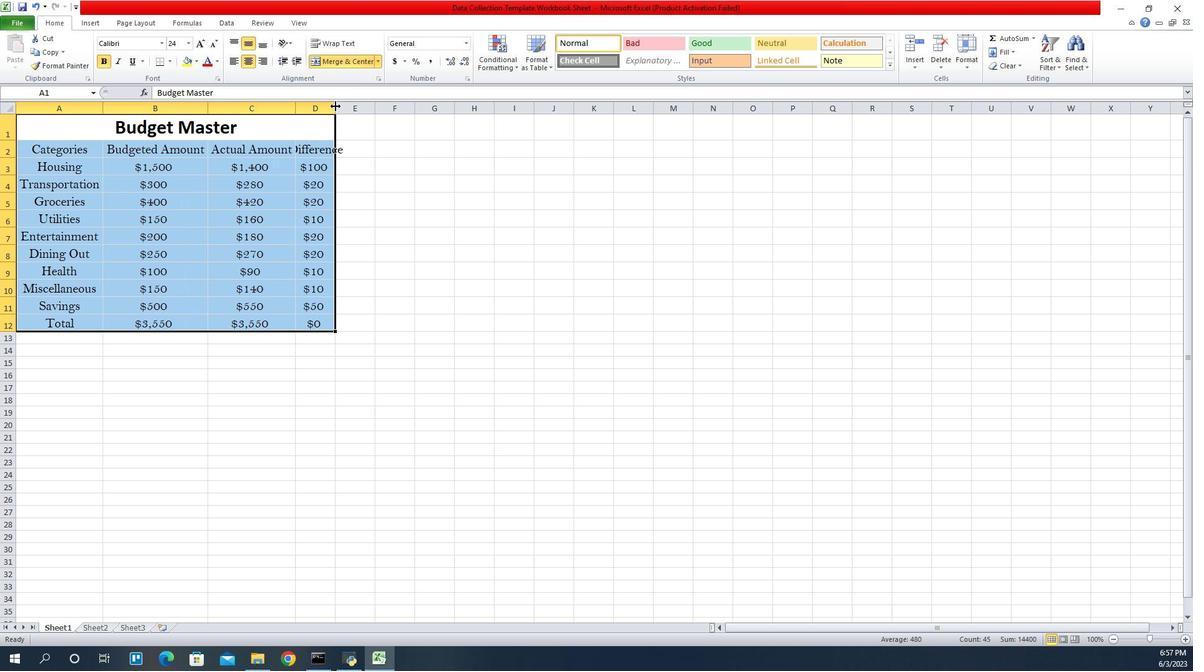 
Action: Mouse pressed left at (1186, 109)
Screenshot: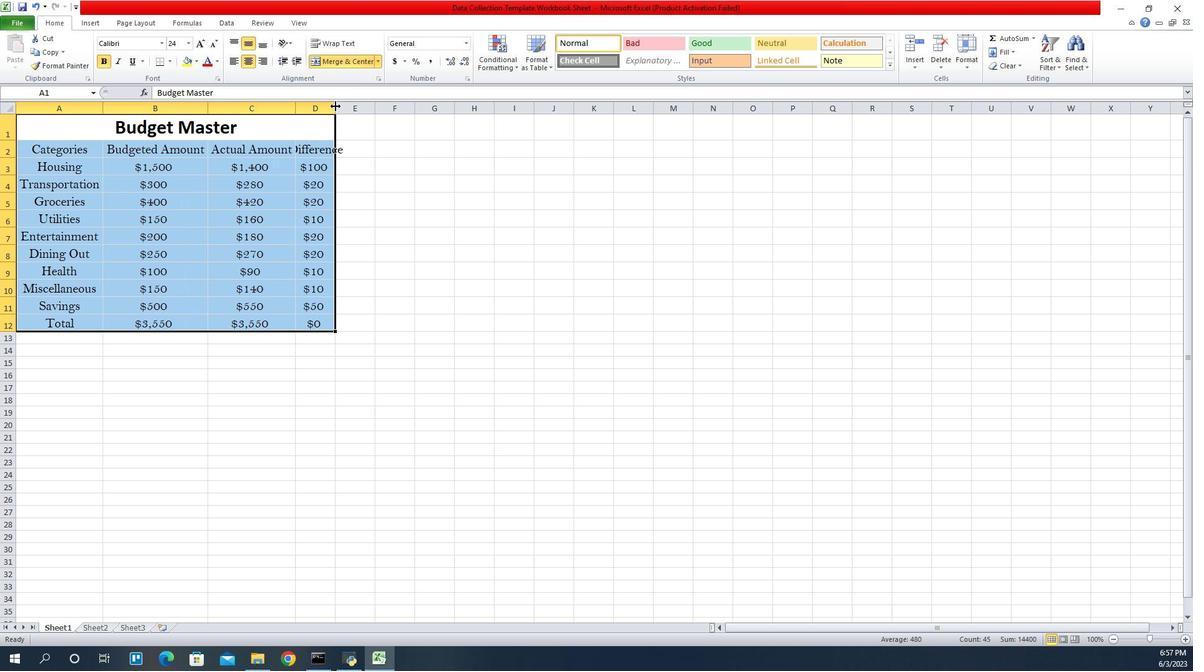 
Action: Mouse moved to (1185, 109)
Screenshot: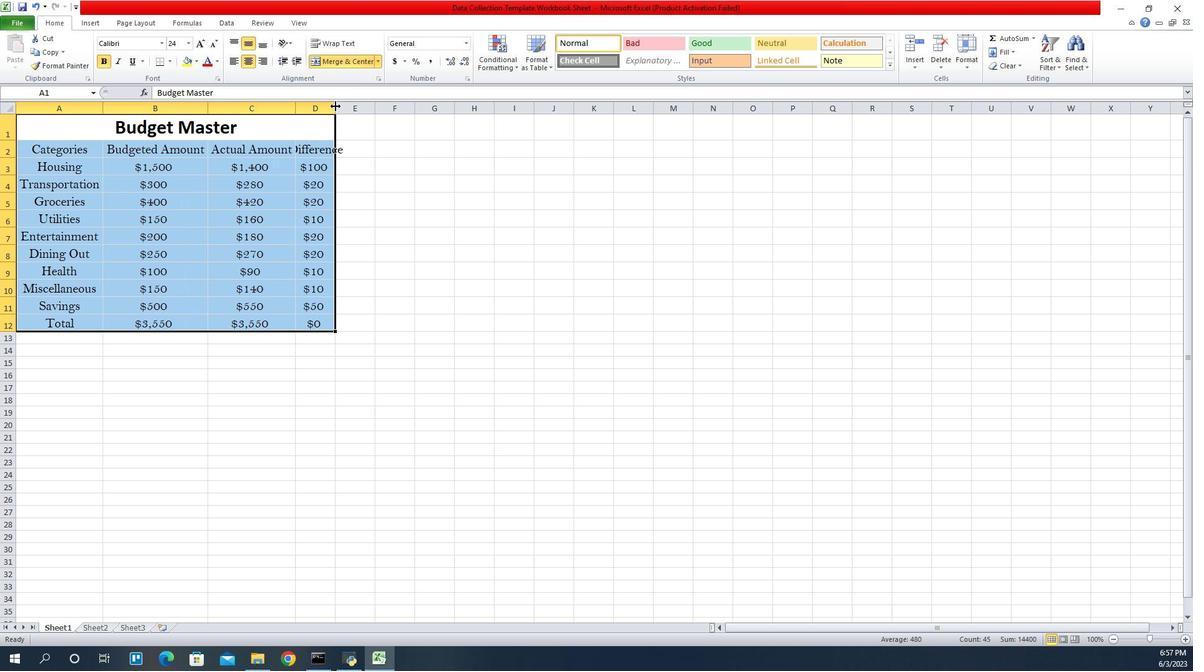 
Action: Mouse pressed left at (1185, 109)
Screenshot: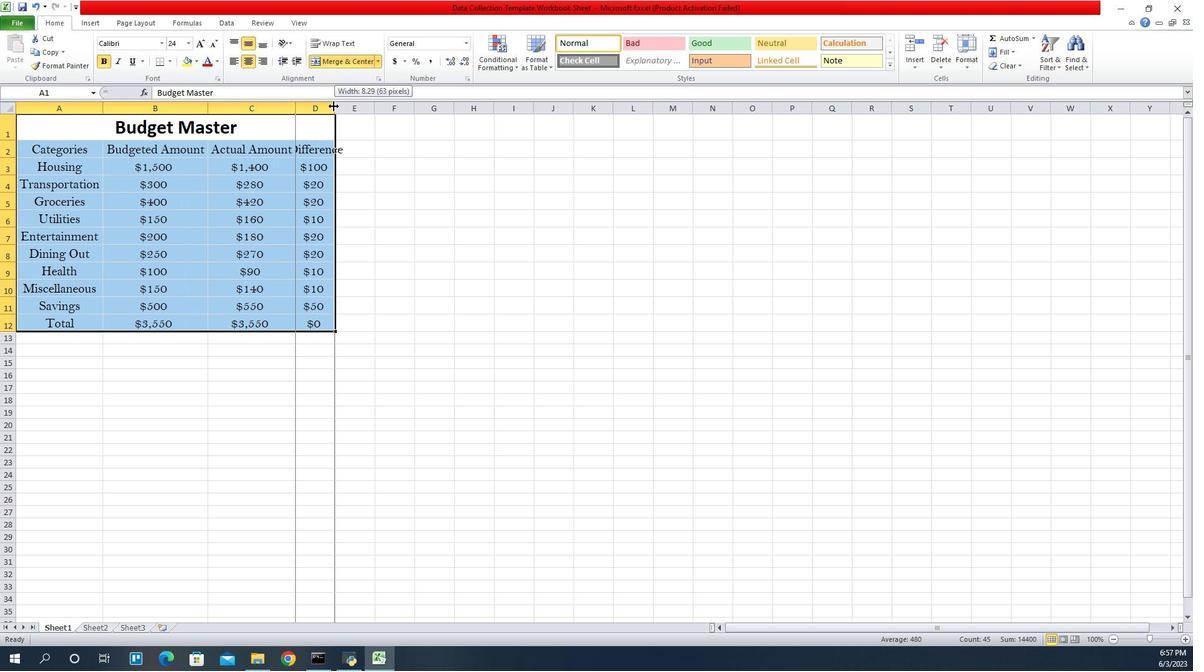 
